 Task: Look for properties with heating facilities.
Action: Mouse moved to (908, 127)
Screenshot: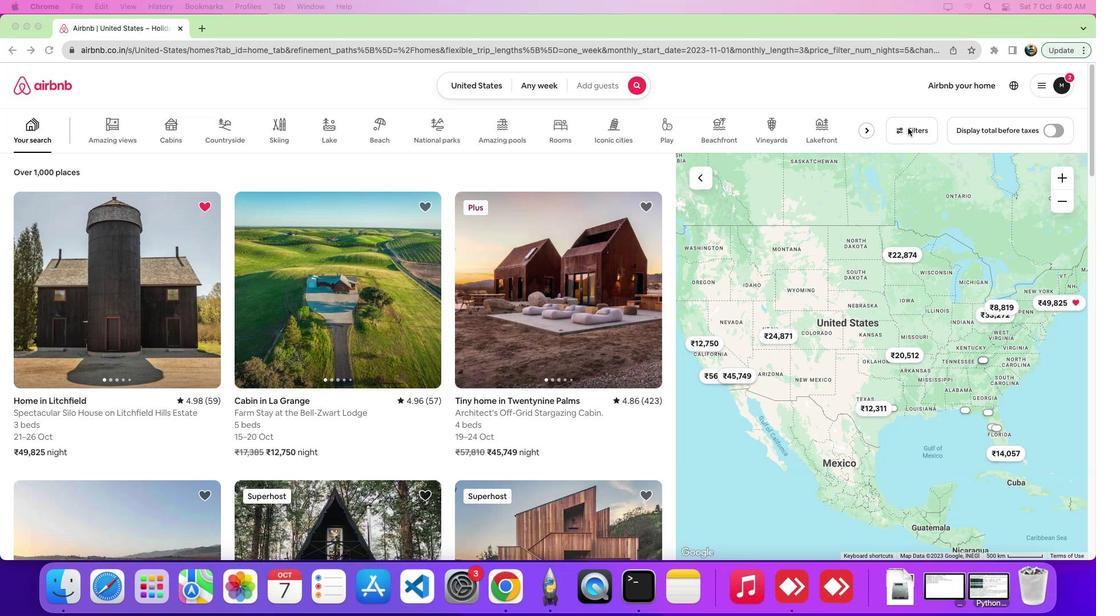 
Action: Mouse pressed left at (908, 127)
Screenshot: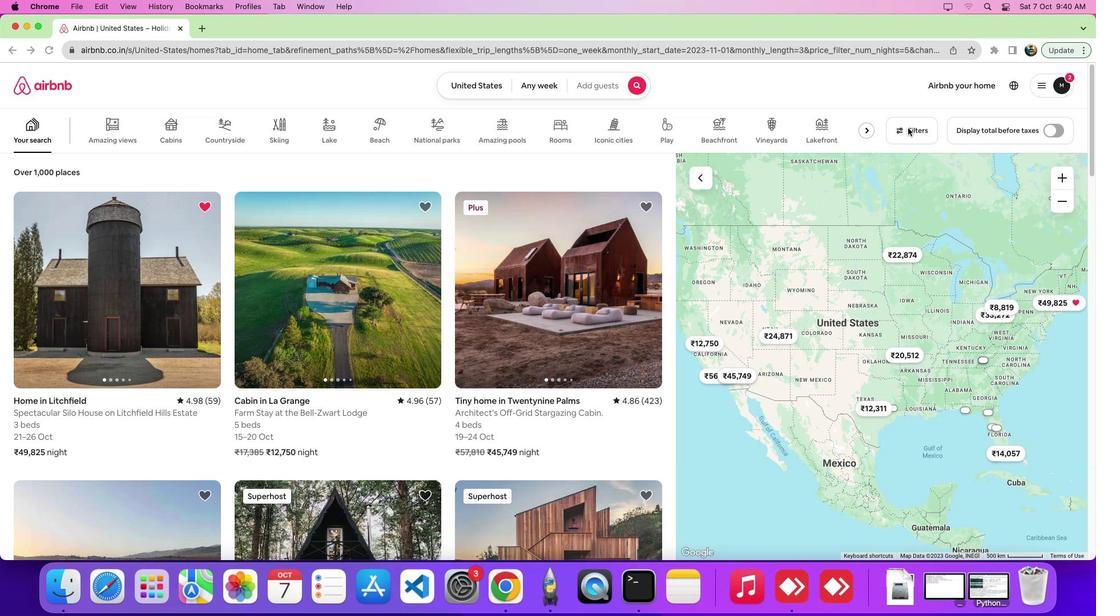 
Action: Mouse pressed left at (908, 127)
Screenshot: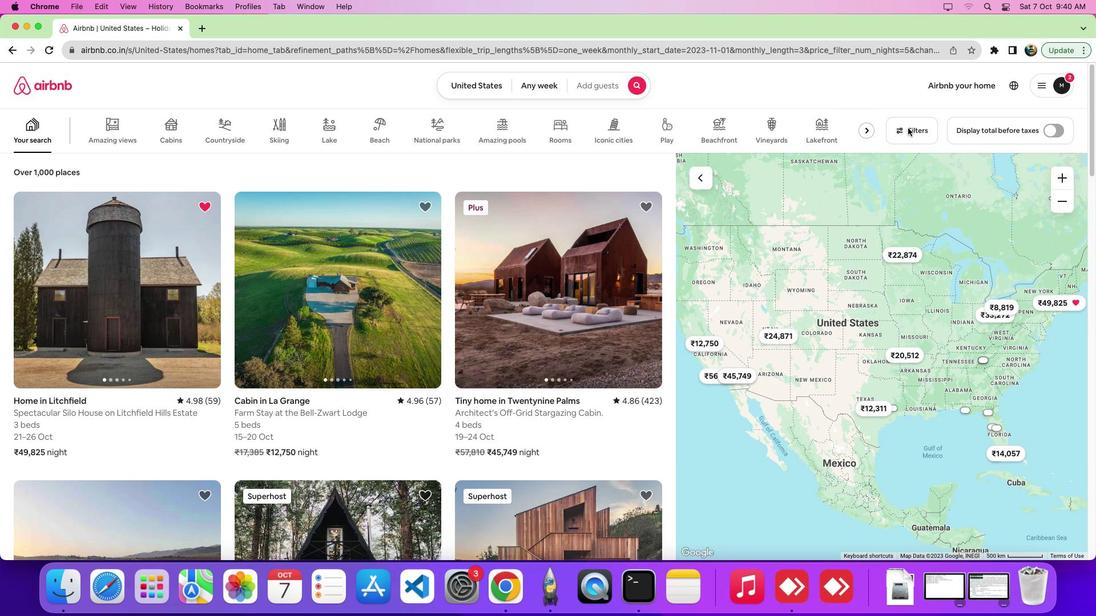 
Action: Mouse moved to (639, 205)
Screenshot: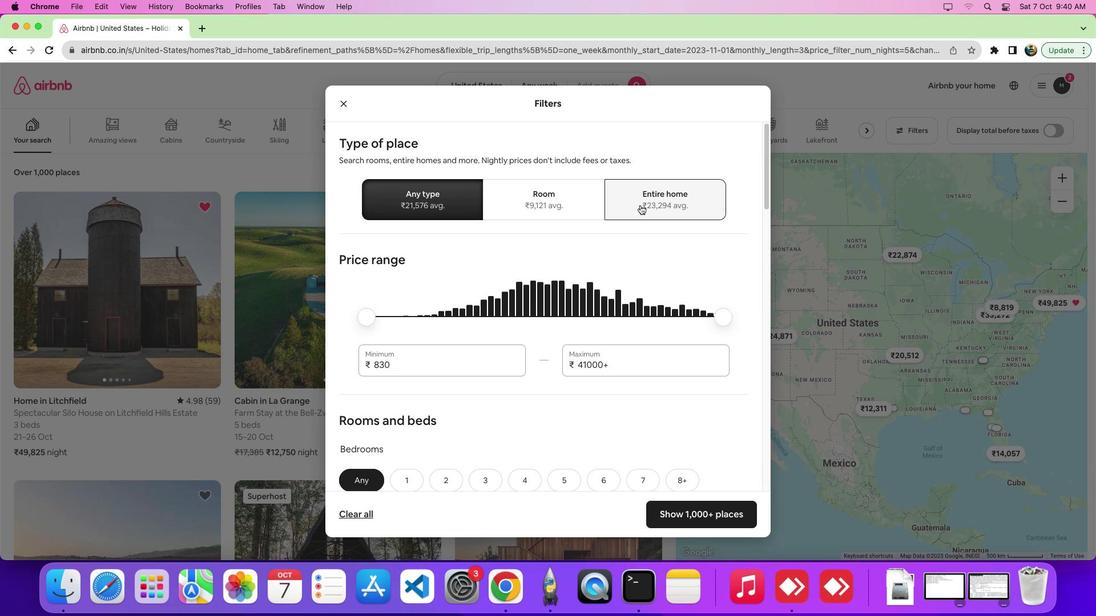 
Action: Mouse pressed left at (639, 205)
Screenshot: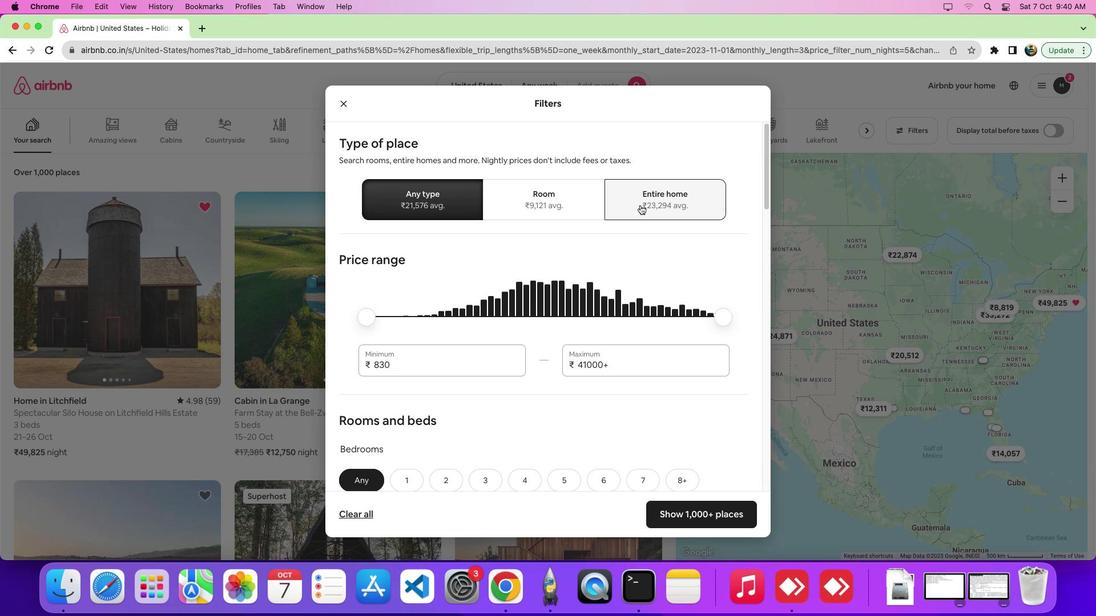 
Action: Mouse moved to (579, 364)
Screenshot: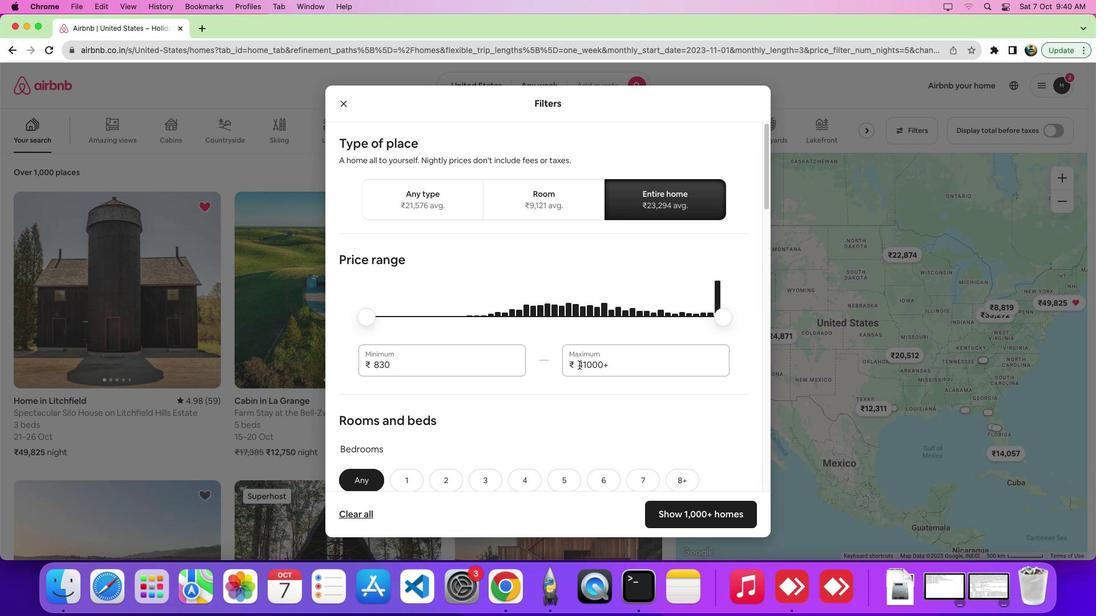 
Action: Mouse scrolled (579, 364) with delta (0, 0)
Screenshot: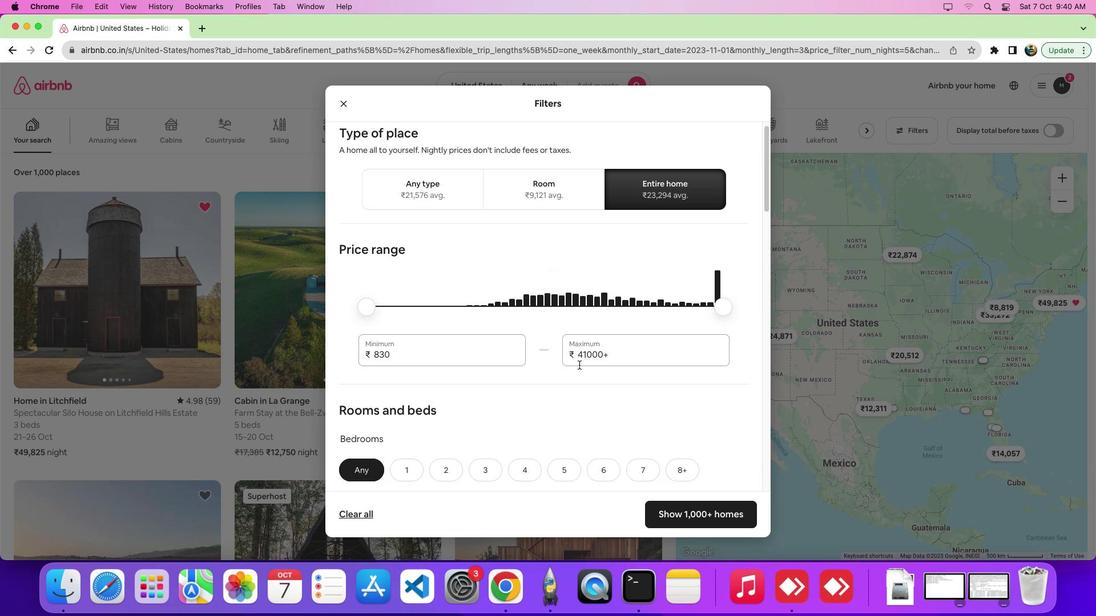 
Action: Mouse scrolled (579, 364) with delta (0, 0)
Screenshot: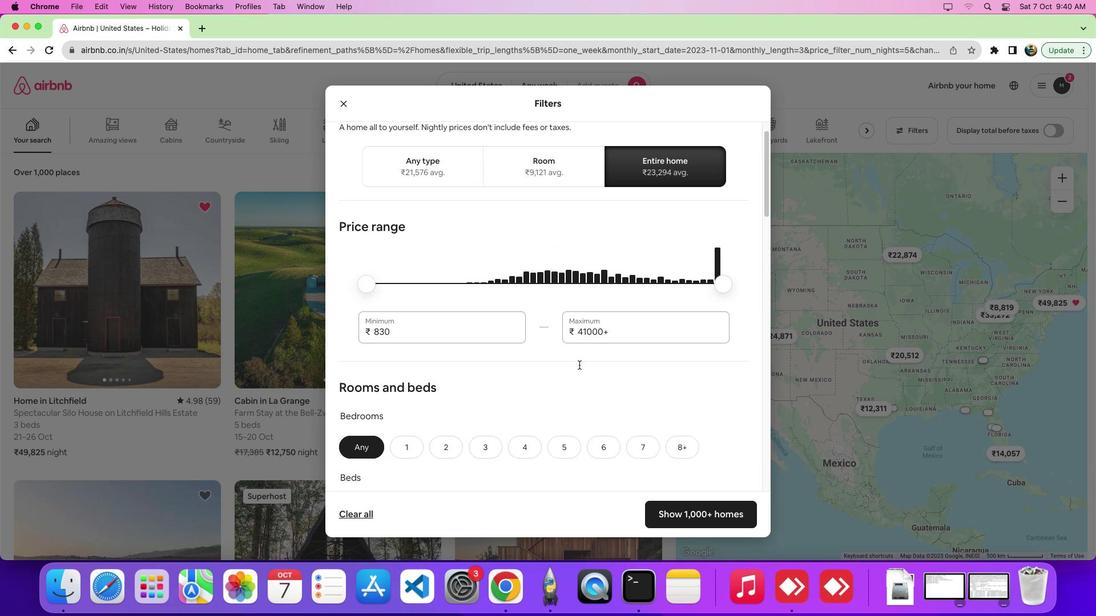 
Action: Mouse scrolled (579, 364) with delta (0, -1)
Screenshot: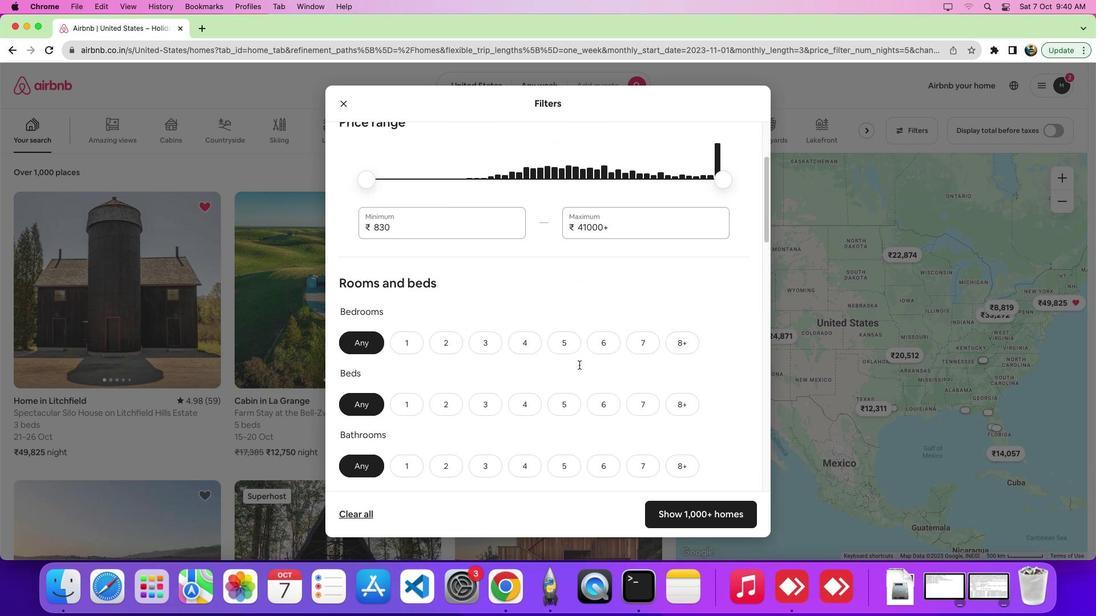 
Action: Mouse scrolled (579, 364) with delta (0, -2)
Screenshot: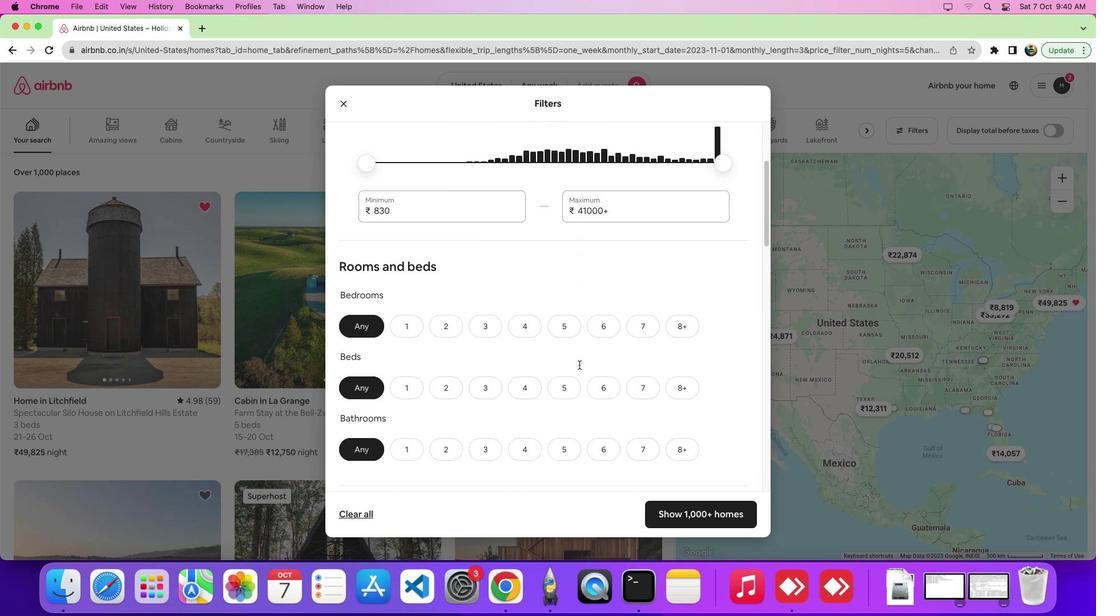 
Action: Mouse scrolled (579, 364) with delta (0, 0)
Screenshot: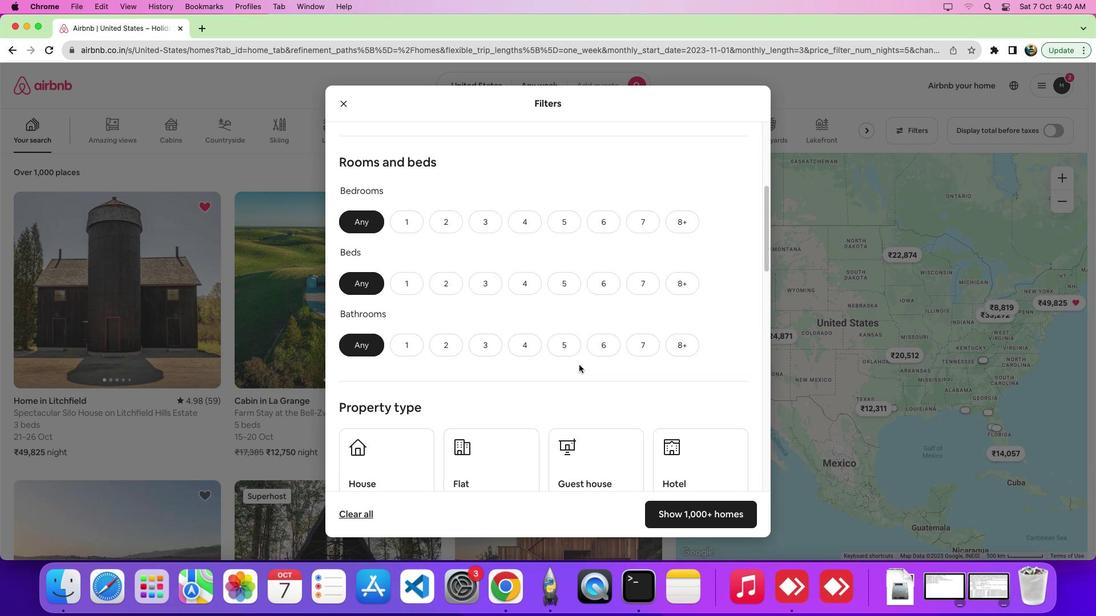 
Action: Mouse scrolled (579, 364) with delta (0, 0)
Screenshot: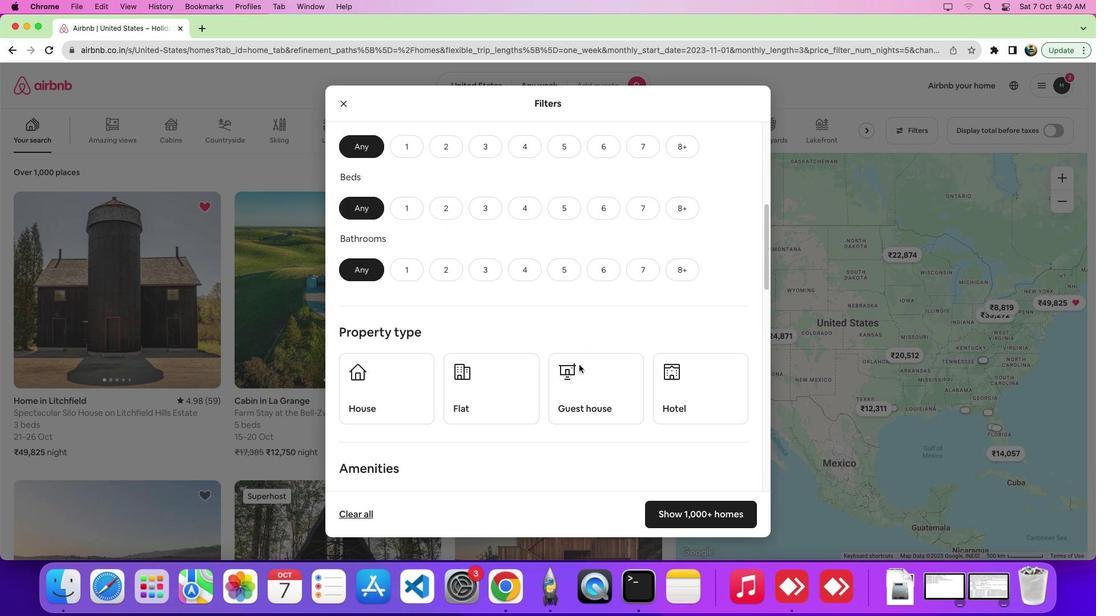 
Action: Mouse scrolled (579, 364) with delta (0, -2)
Screenshot: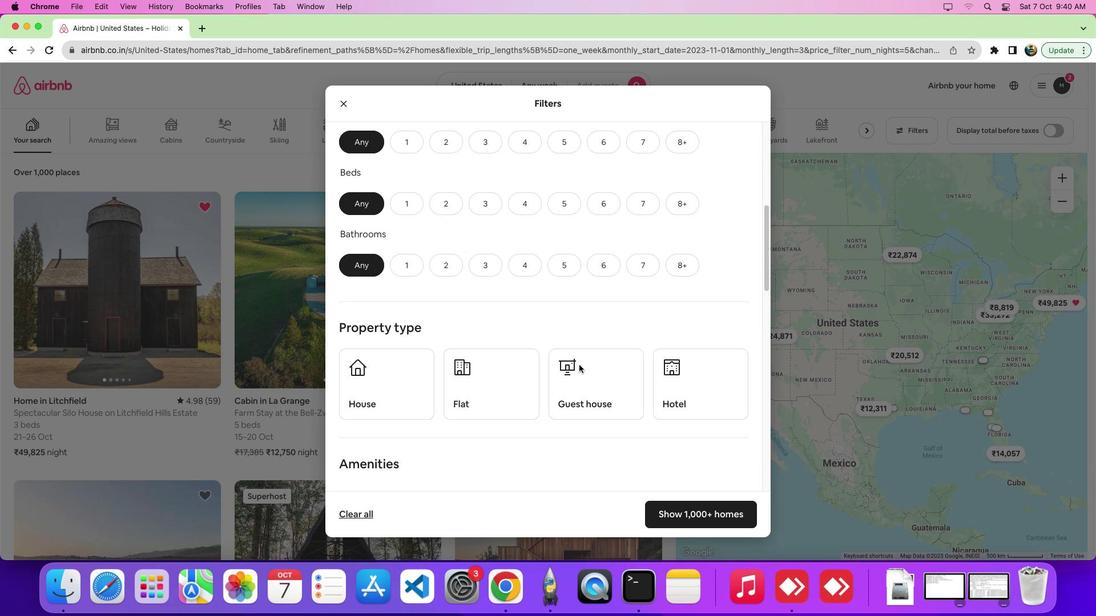 
Action: Mouse scrolled (579, 364) with delta (0, 0)
Screenshot: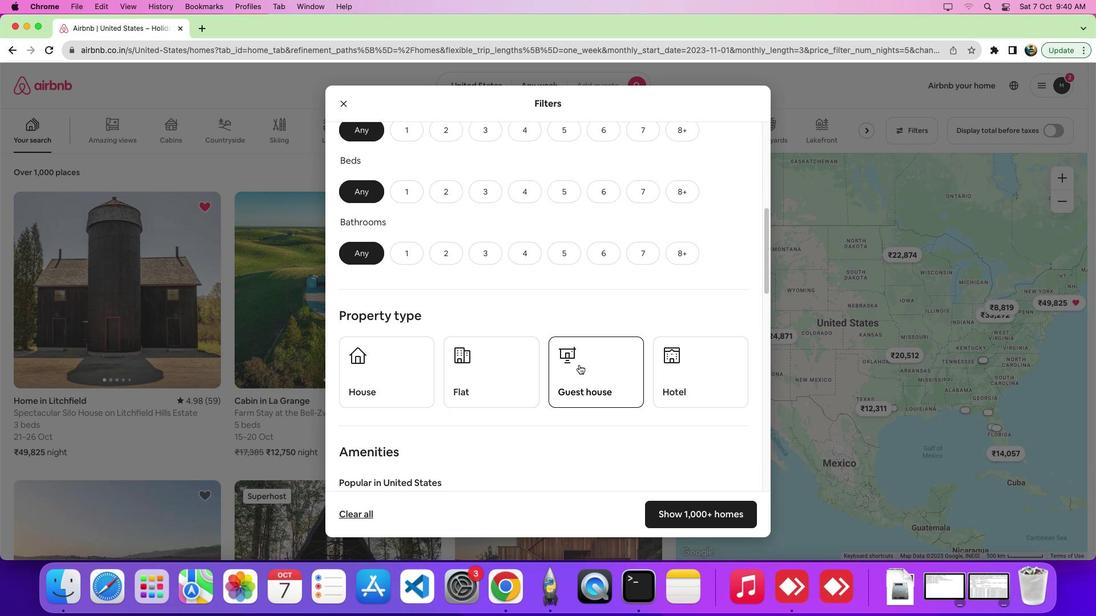 
Action: Mouse scrolled (579, 364) with delta (0, 0)
Screenshot: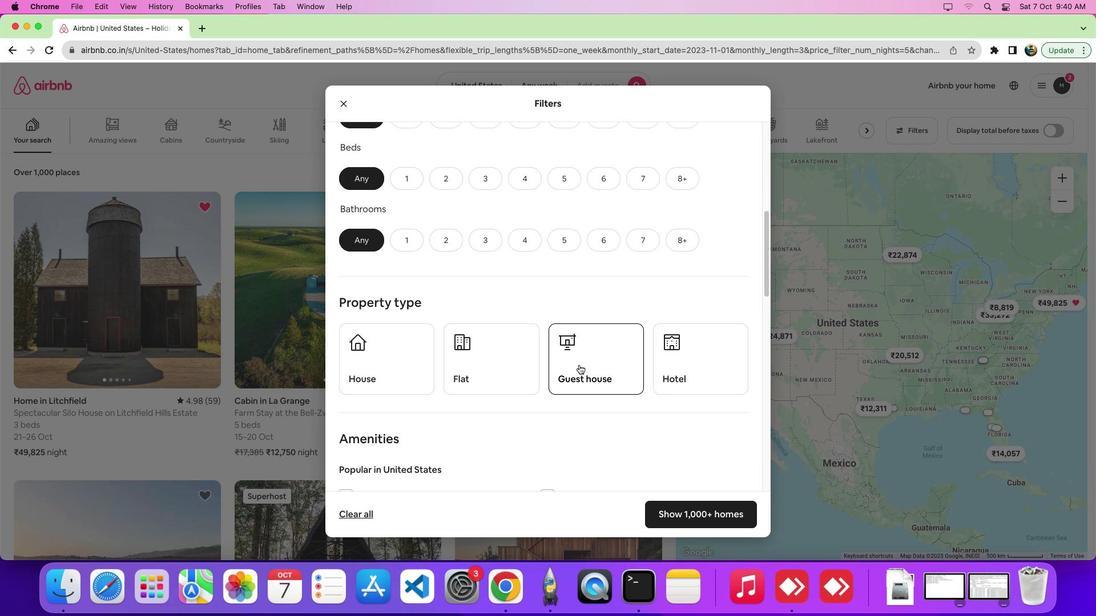 
Action: Mouse scrolled (579, 364) with delta (0, 0)
Screenshot: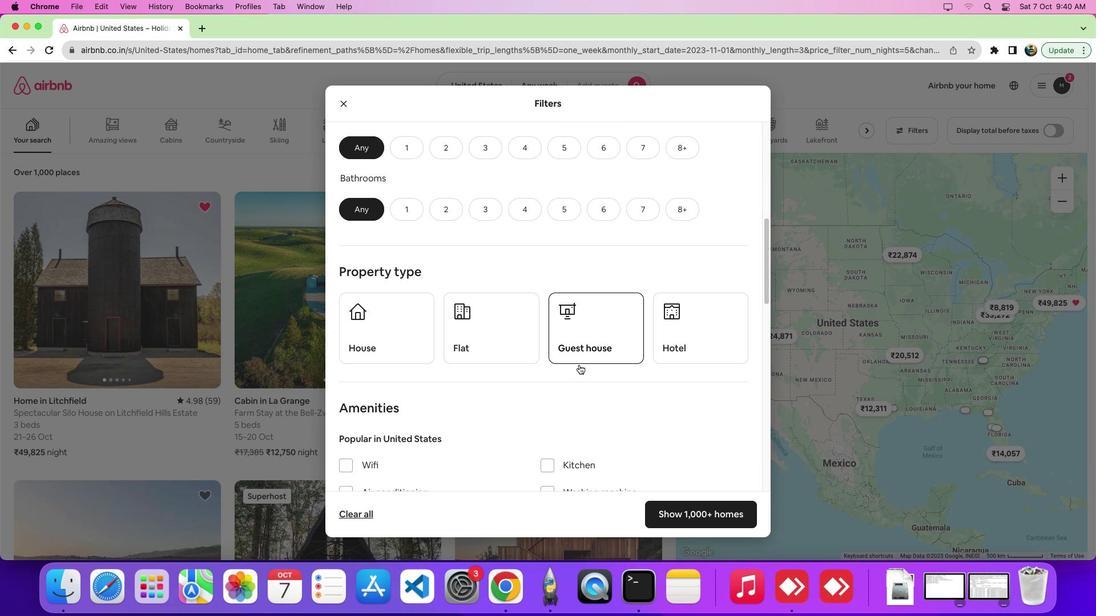 
Action: Mouse scrolled (579, 364) with delta (0, 0)
Screenshot: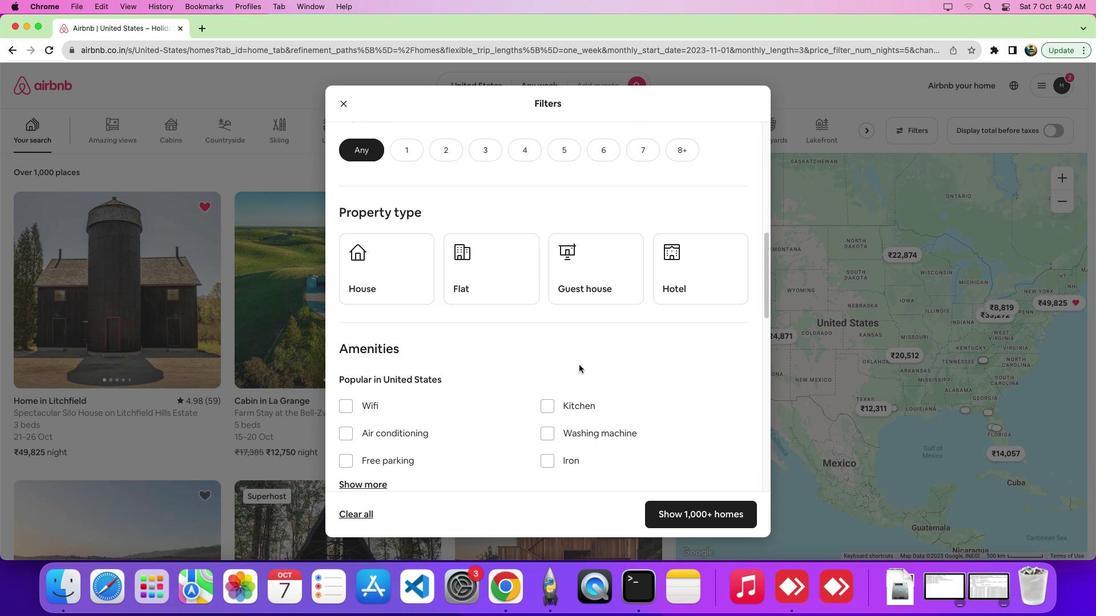 
Action: Mouse scrolled (579, 364) with delta (0, 0)
Screenshot: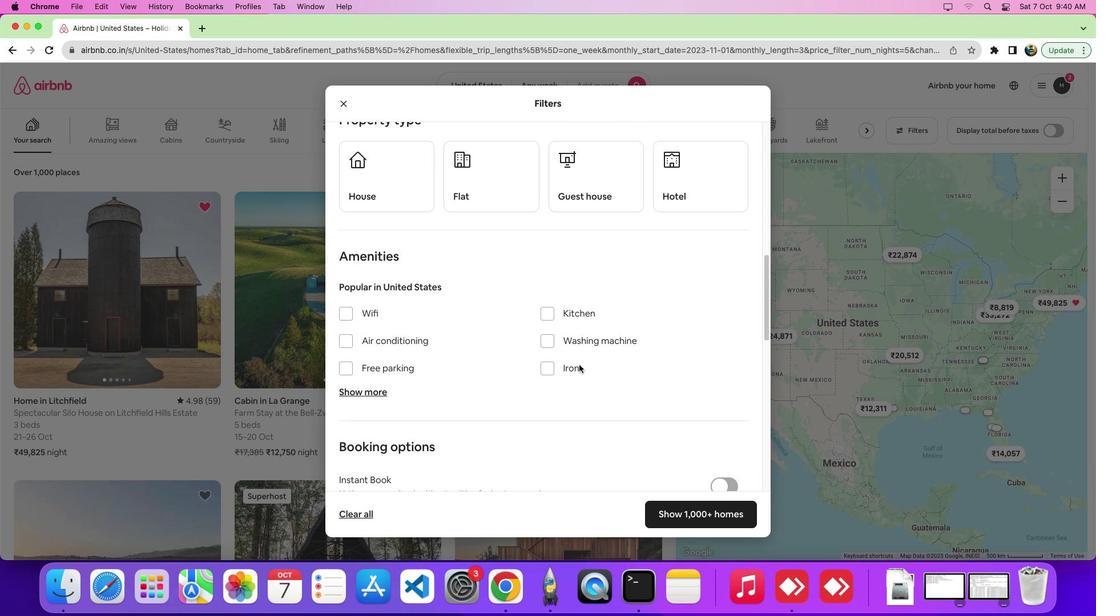 
Action: Mouse scrolled (579, 364) with delta (0, -2)
Screenshot: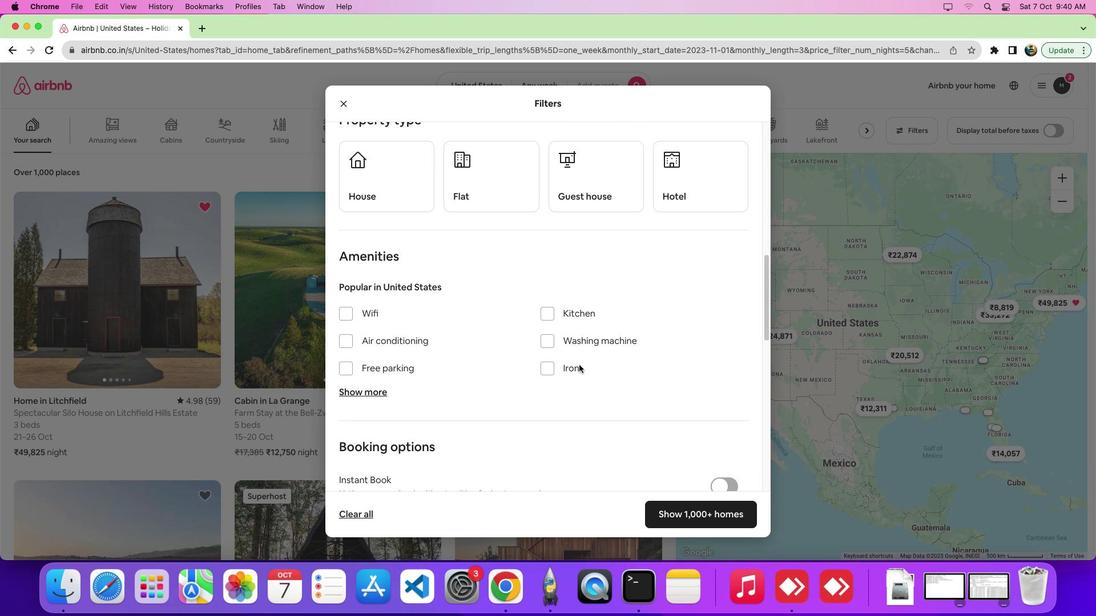 
Action: Mouse moved to (366, 393)
Screenshot: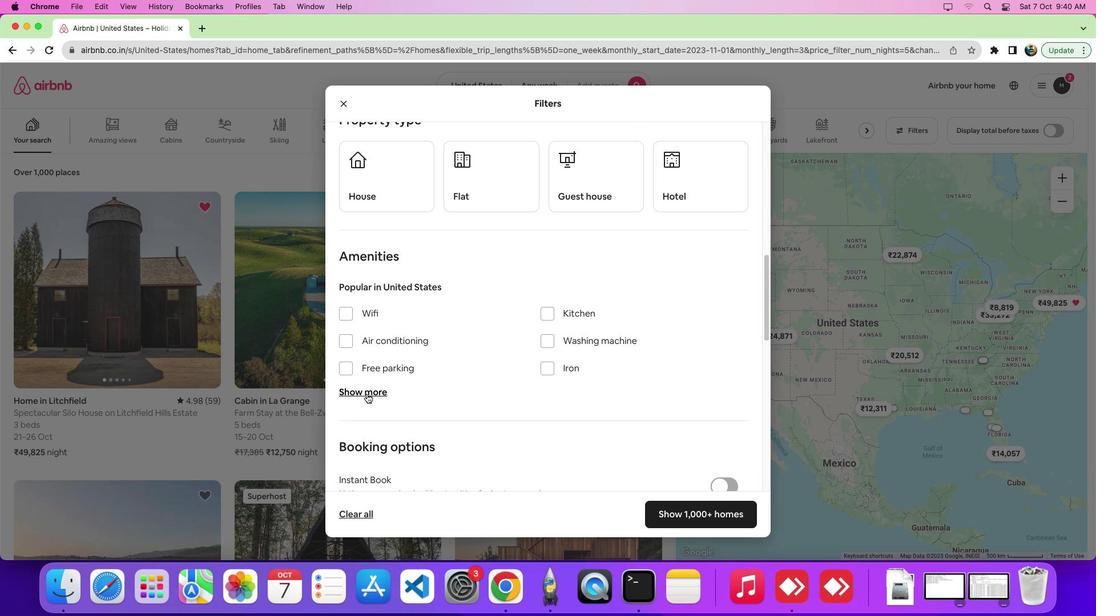 
Action: Mouse pressed left at (366, 393)
Screenshot: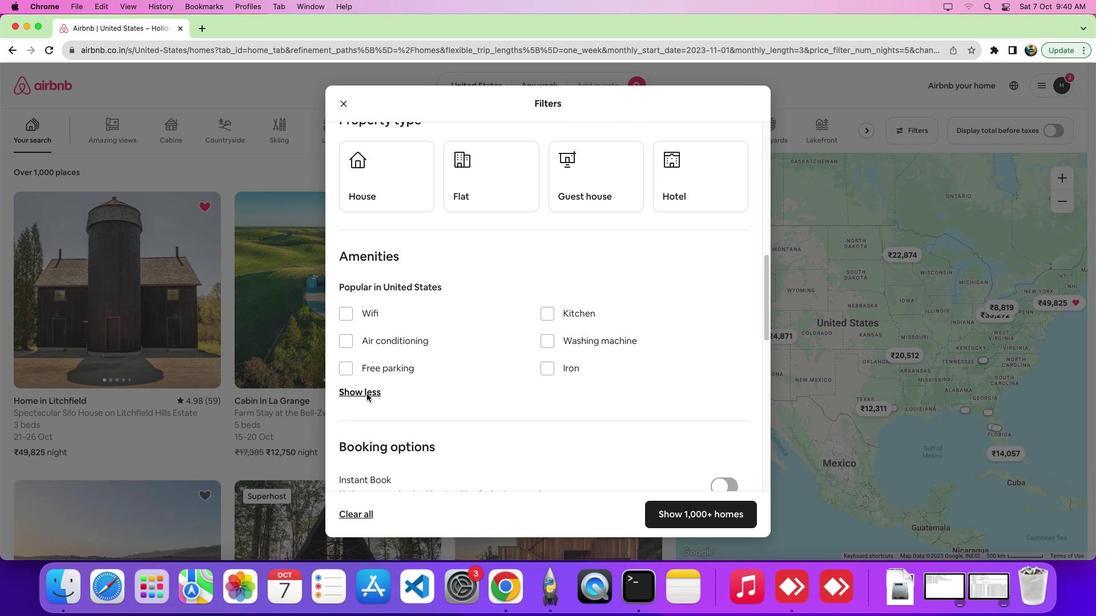 
Action: Mouse moved to (441, 381)
Screenshot: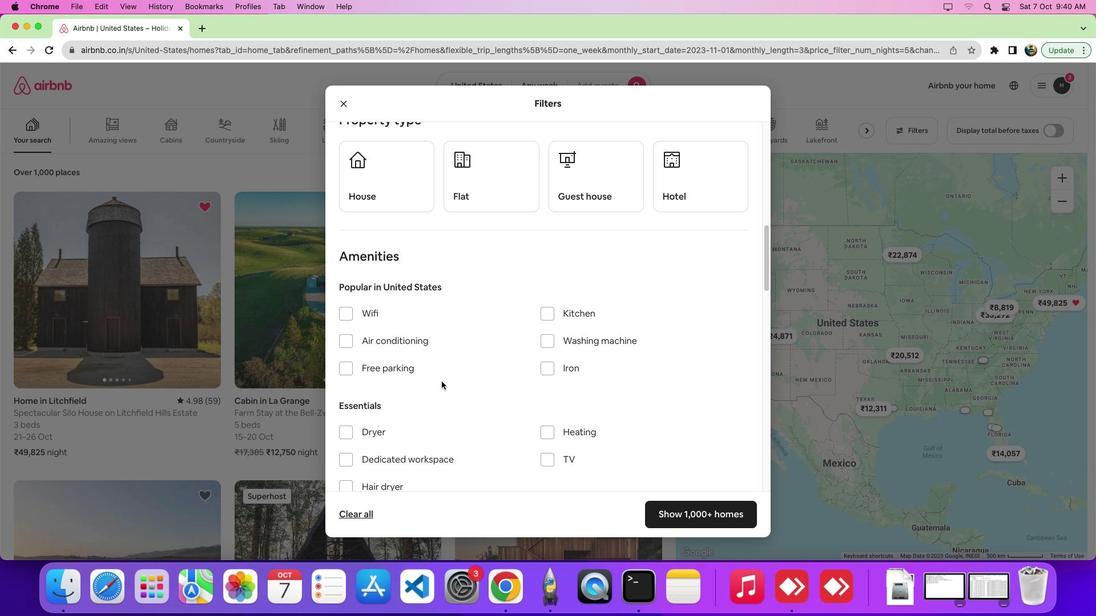 
Action: Mouse scrolled (441, 381) with delta (0, 0)
Screenshot: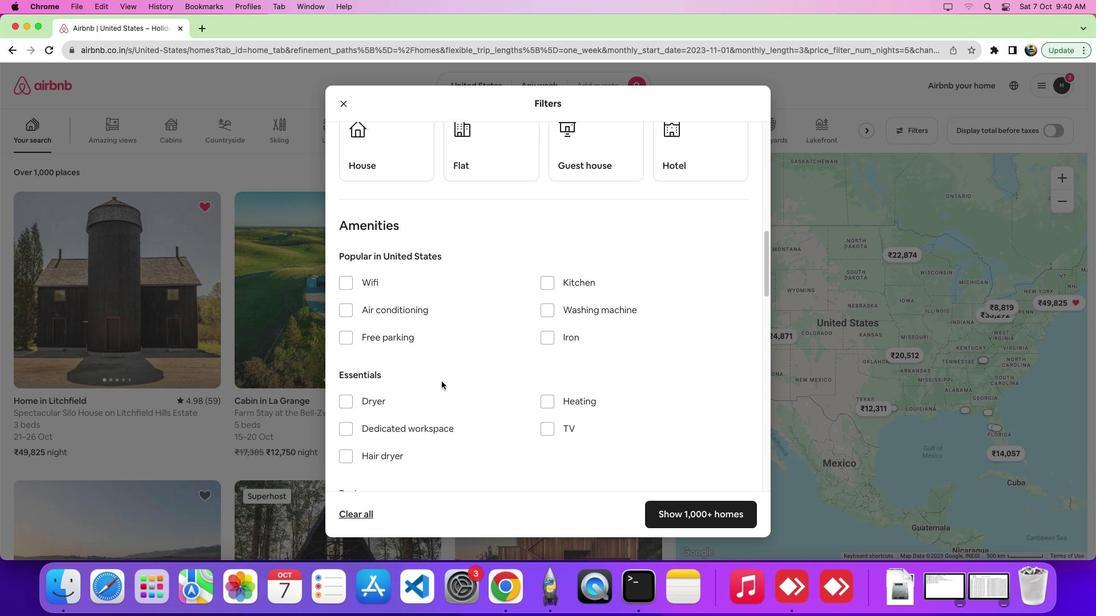 
Action: Mouse scrolled (441, 381) with delta (0, 0)
Screenshot: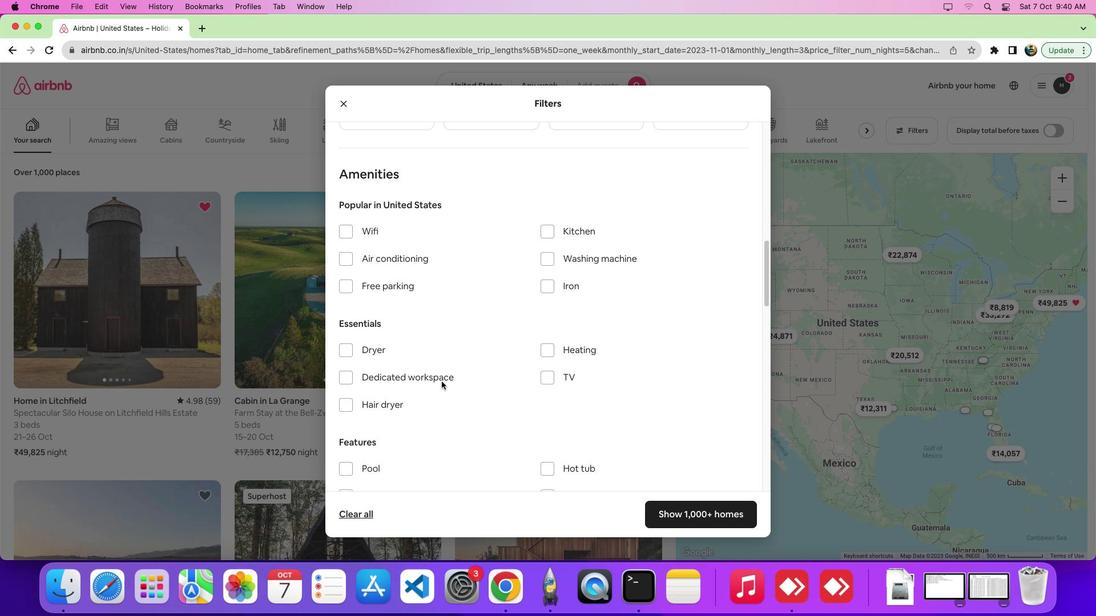 
Action: Mouse scrolled (441, 381) with delta (0, -1)
Screenshot: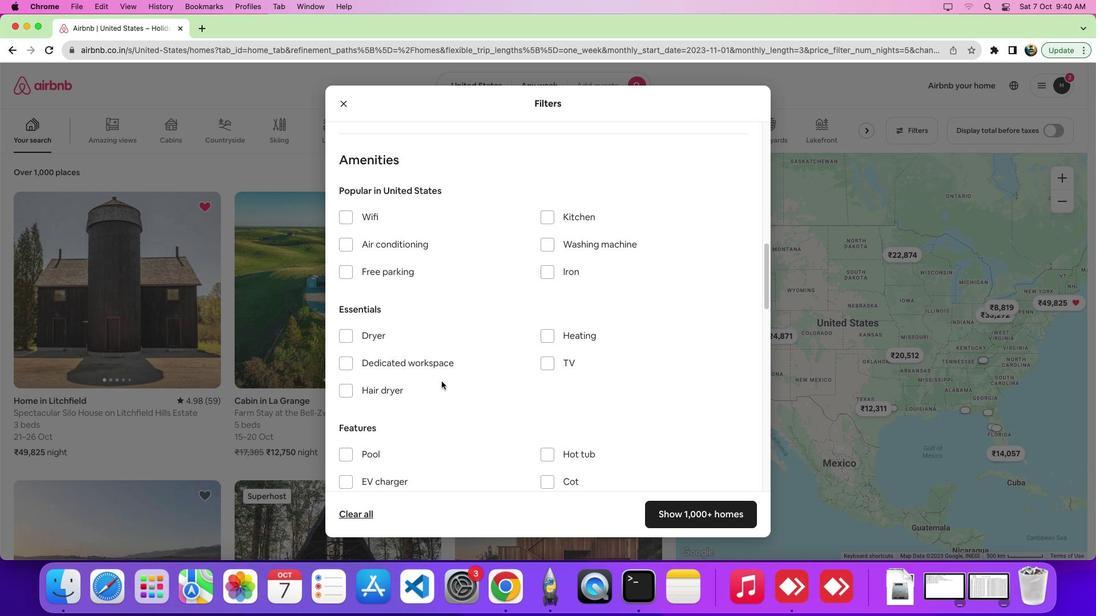 
Action: Mouse scrolled (441, 381) with delta (0, -1)
Screenshot: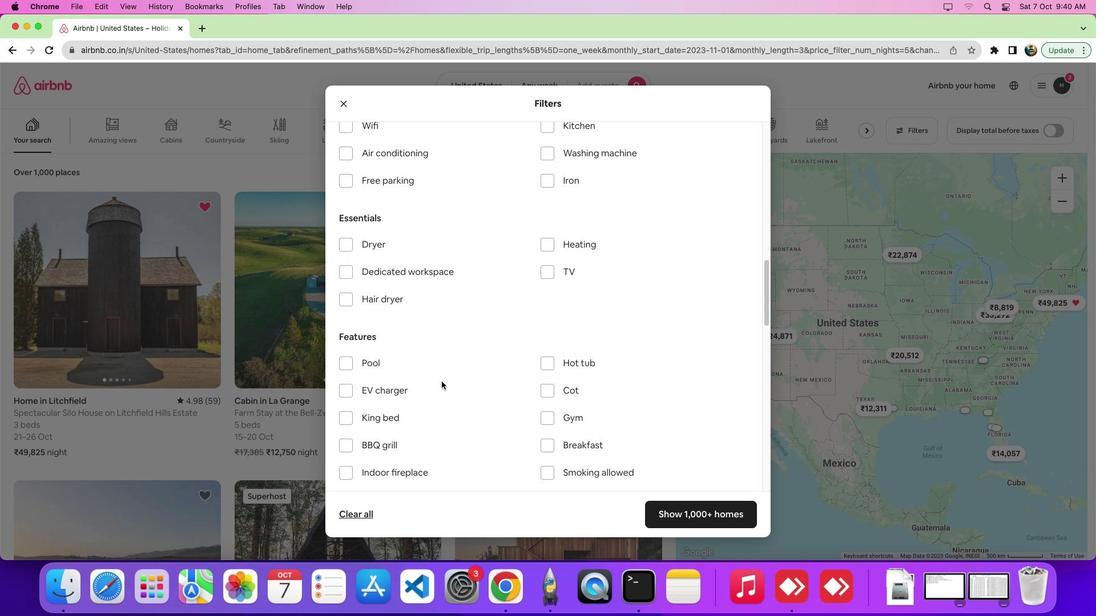 
Action: Mouse moved to (553, 244)
Screenshot: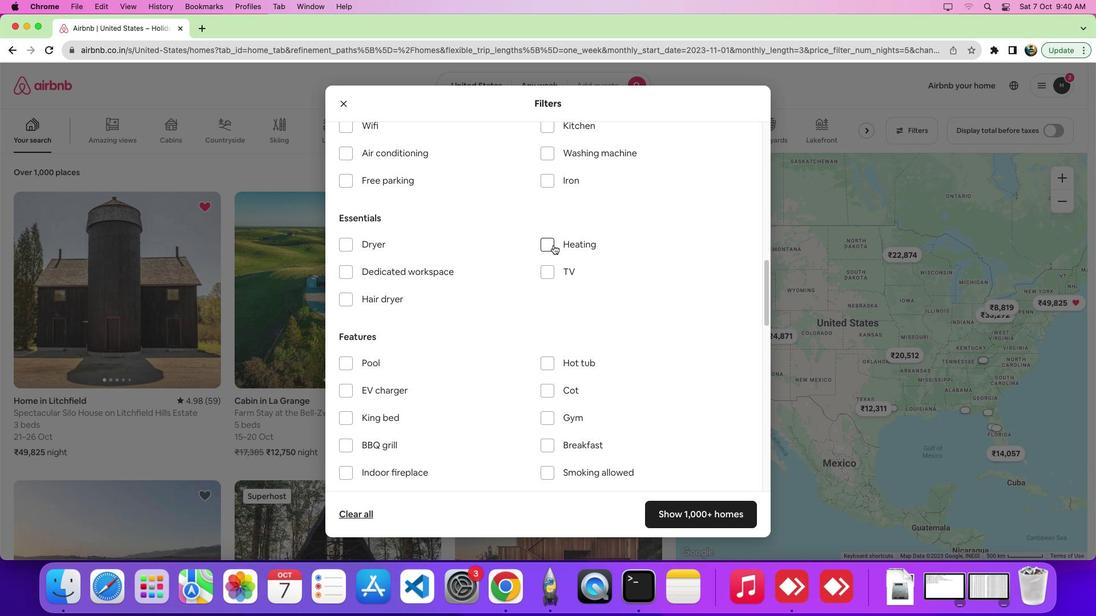 
Action: Mouse pressed left at (553, 244)
Screenshot: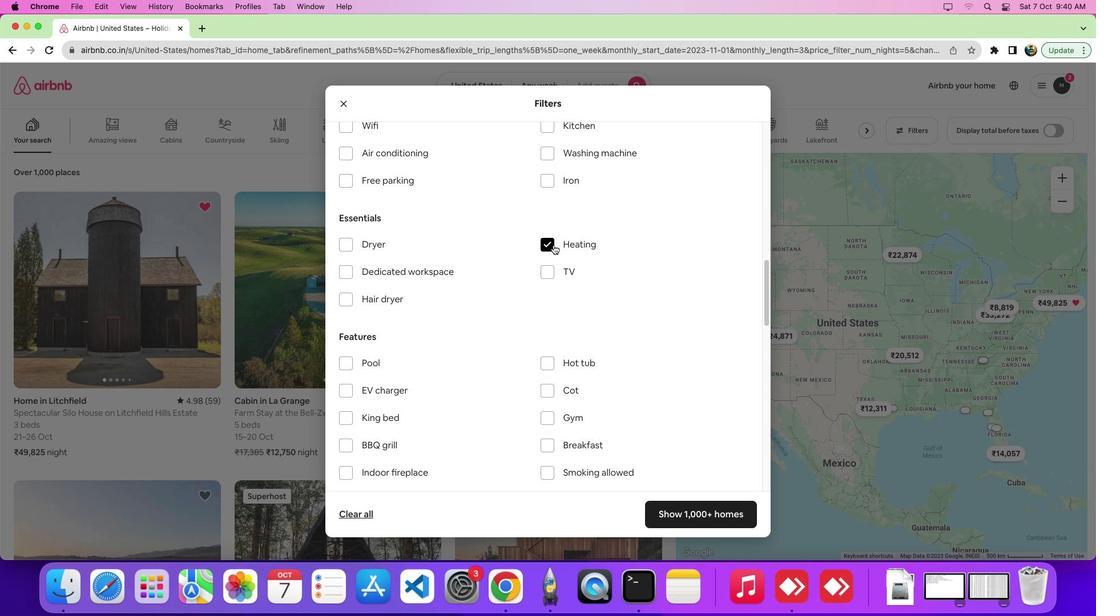 
Action: Mouse moved to (700, 524)
Screenshot: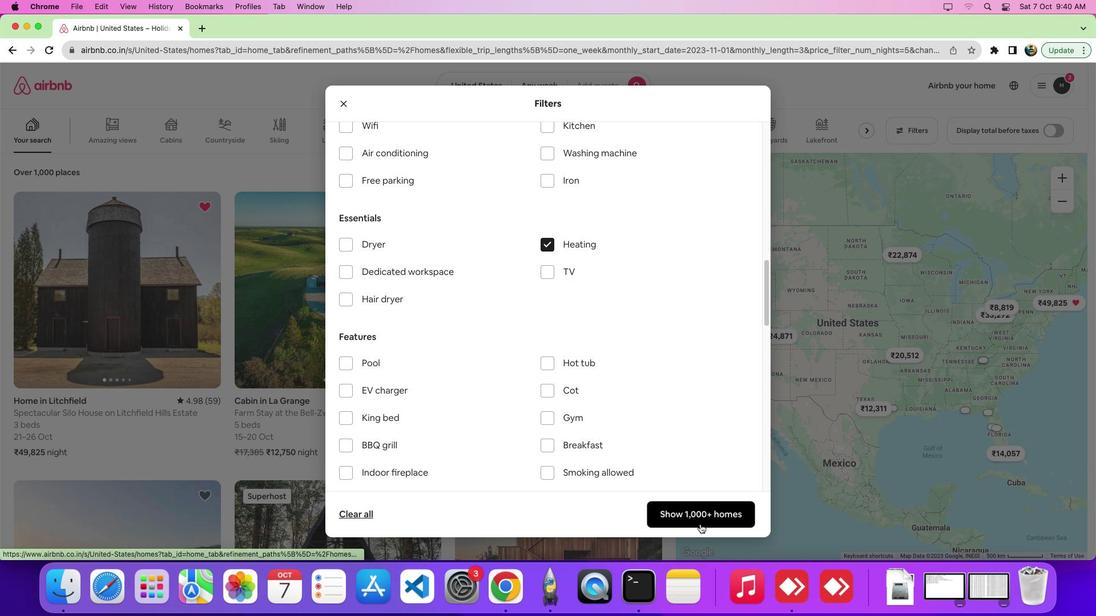 
Action: Mouse pressed left at (700, 524)
Screenshot: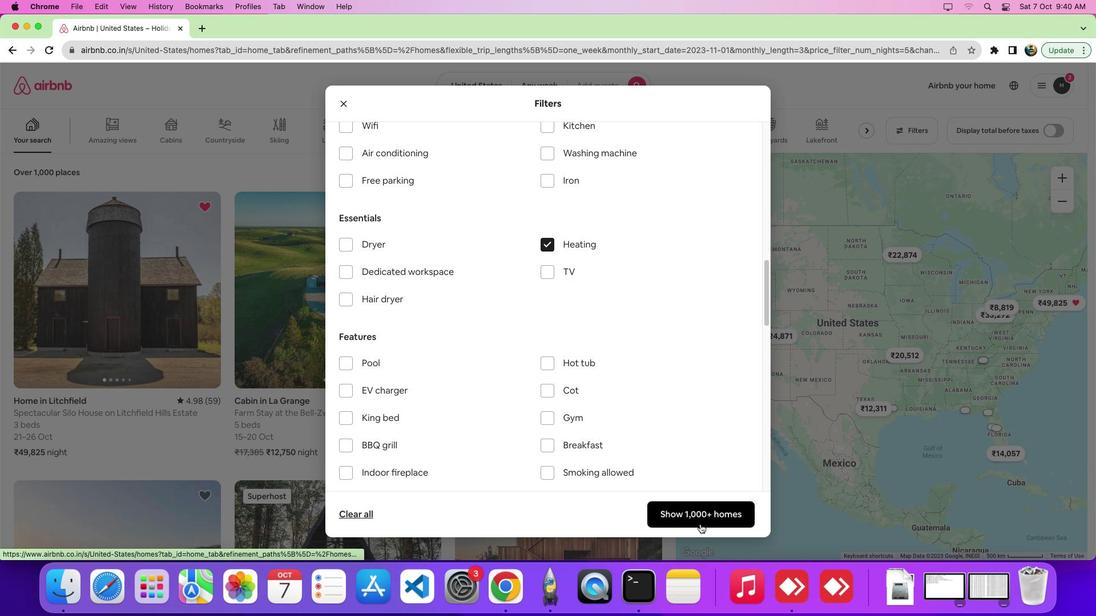 
Action: Mouse moved to (657, 486)
Screenshot: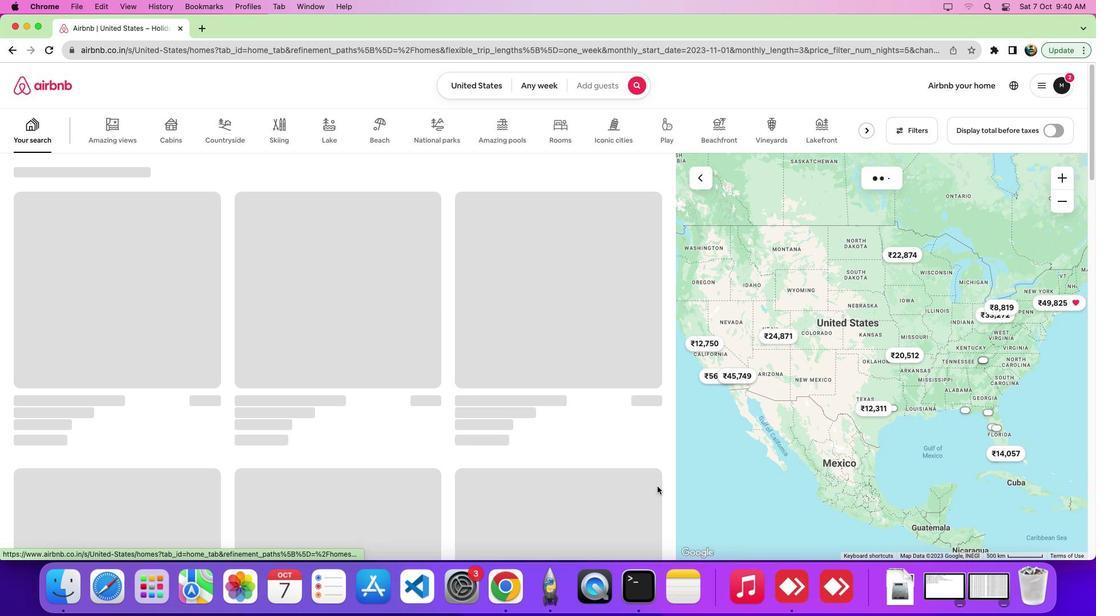 
